 Task: Create a due date automation trigger when advanced on, on the monday after a card is due add basic assigned to anyone at 11:00 AM.
Action: Mouse pressed left at (359, 533)
Screenshot: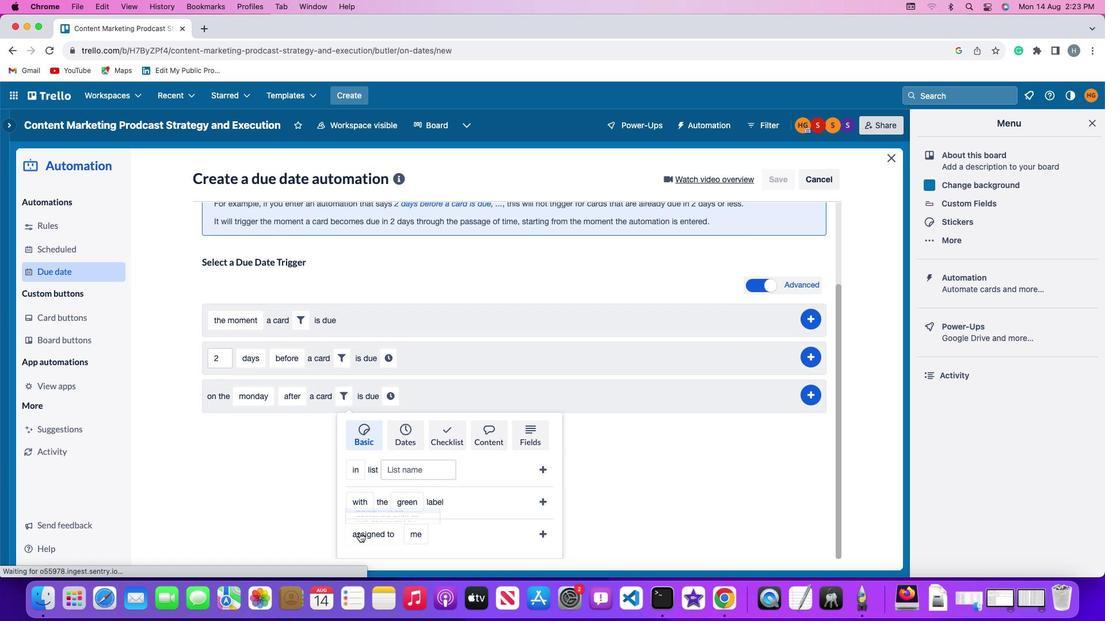 
Action: Mouse moved to (378, 464)
Screenshot: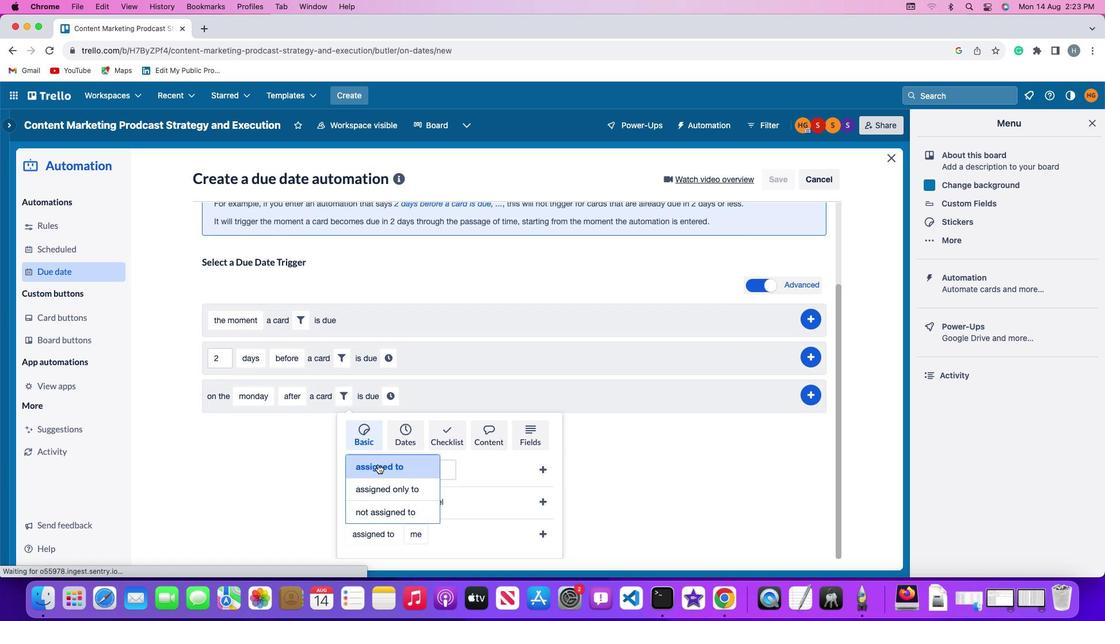 
Action: Mouse pressed left at (378, 464)
Screenshot: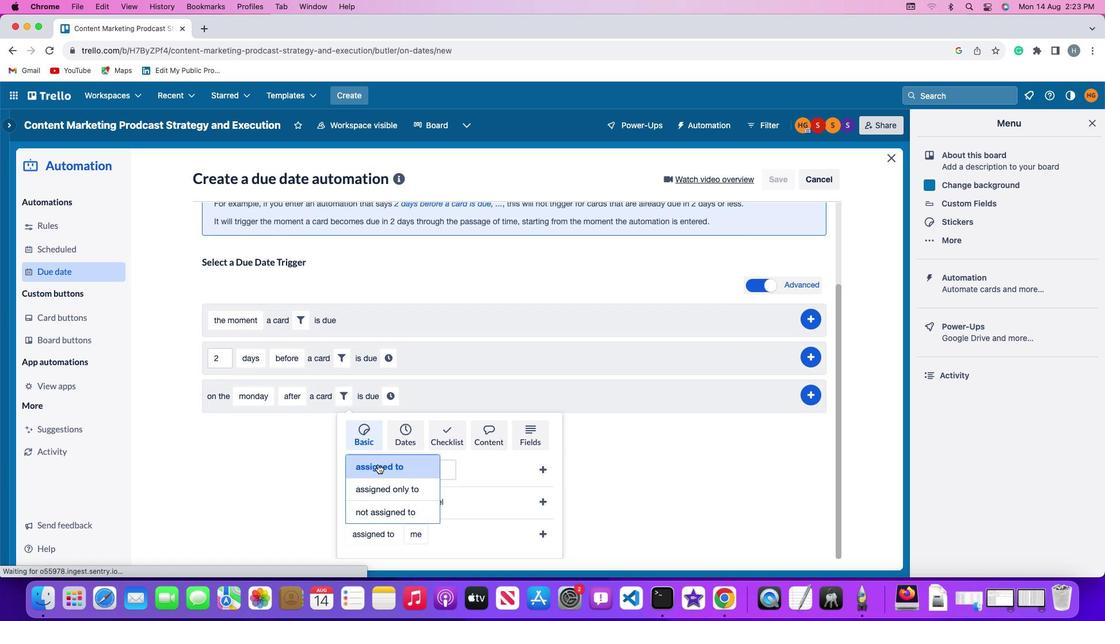 
Action: Mouse moved to (415, 530)
Screenshot: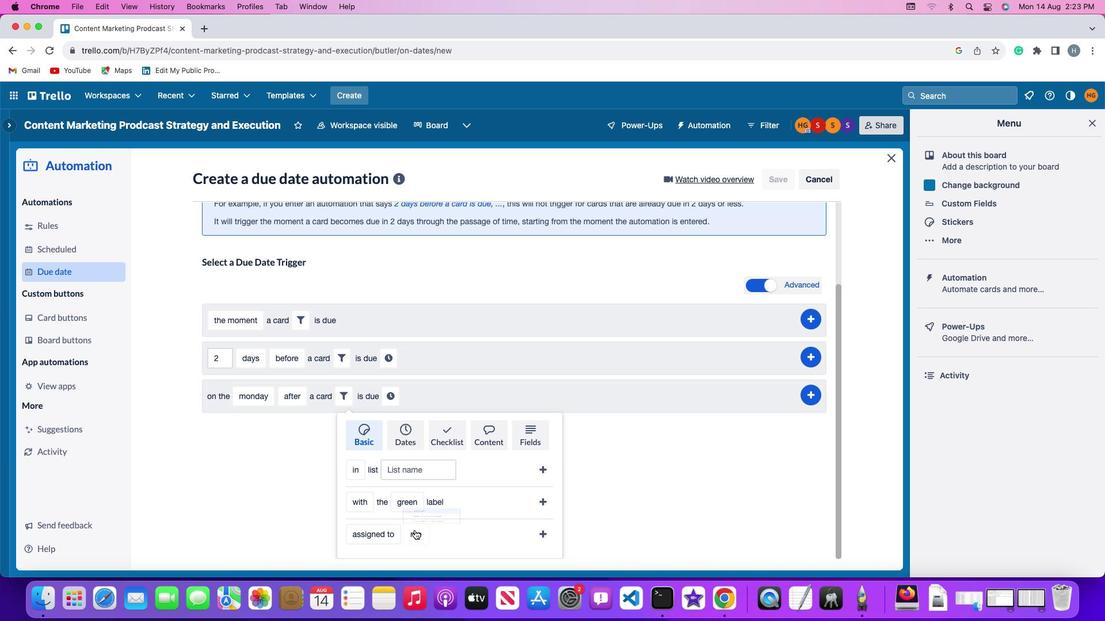 
Action: Mouse pressed left at (415, 530)
Screenshot: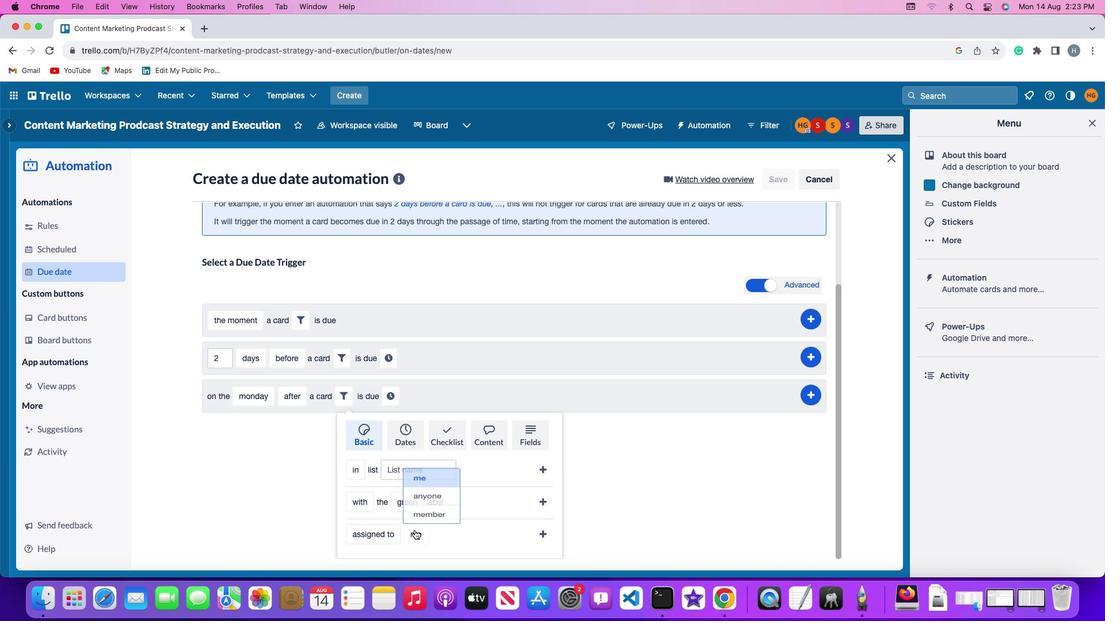 
Action: Mouse moved to (424, 487)
Screenshot: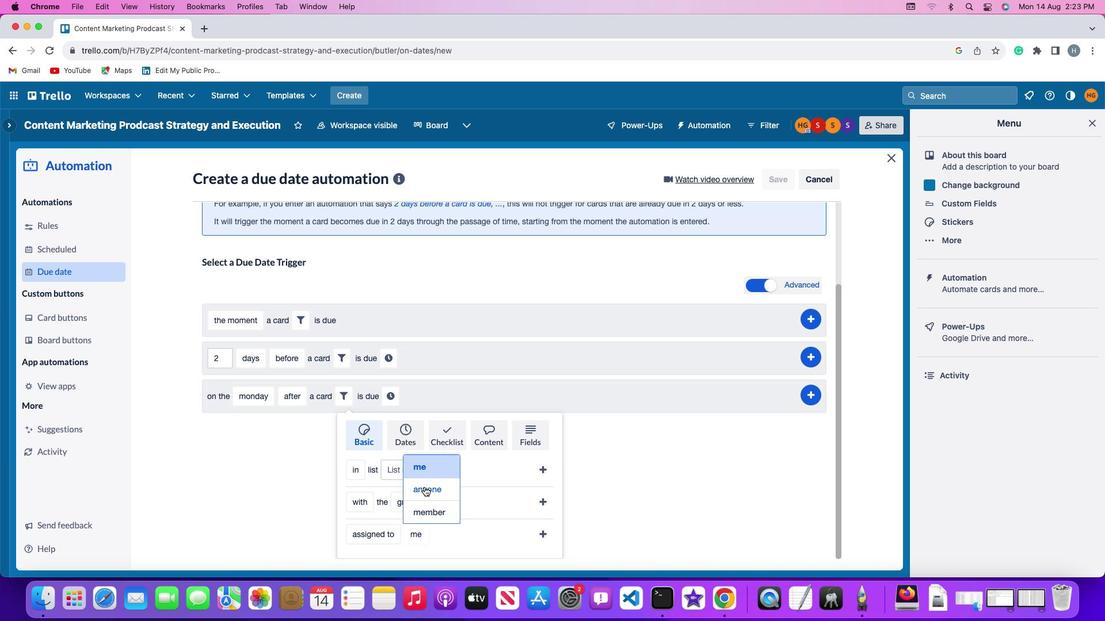 
Action: Mouse pressed left at (424, 487)
Screenshot: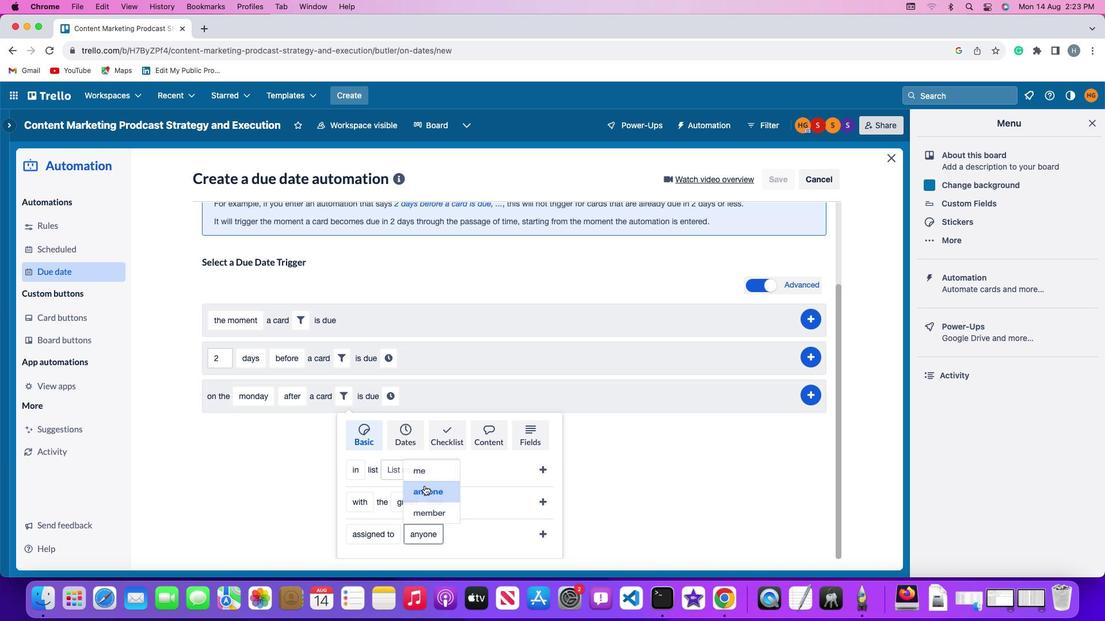 
Action: Mouse moved to (542, 533)
Screenshot: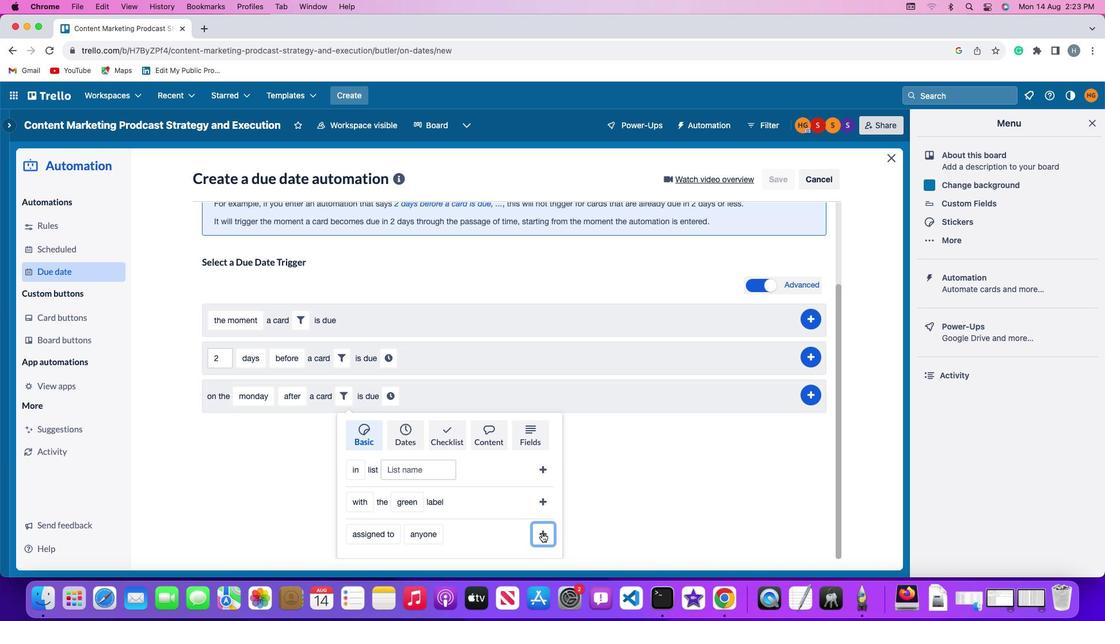 
Action: Mouse pressed left at (542, 533)
Screenshot: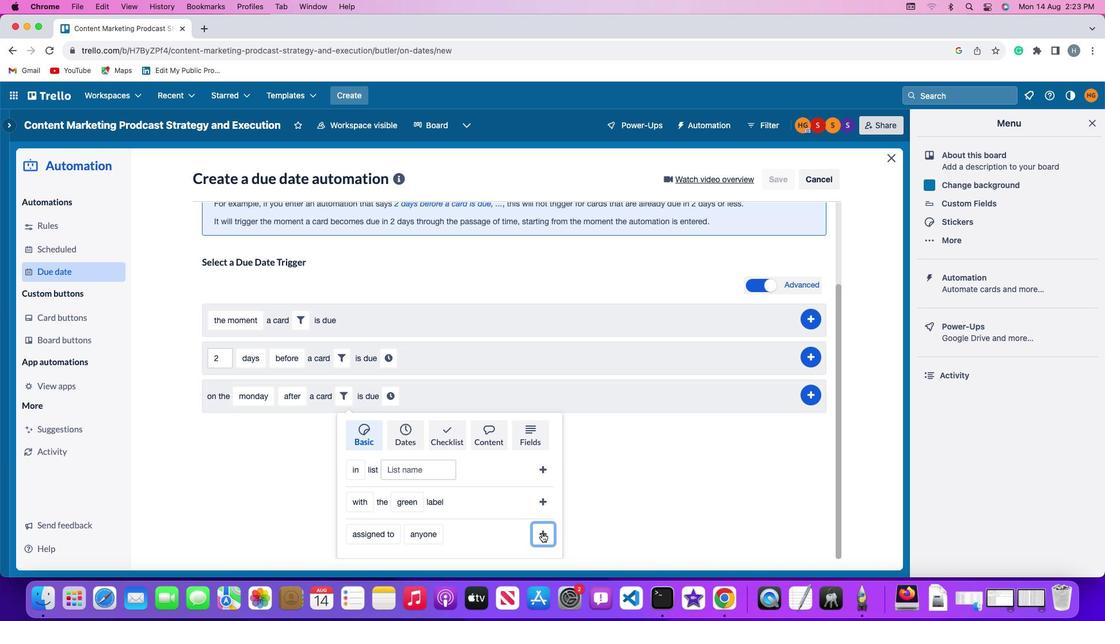 
Action: Mouse moved to (489, 496)
Screenshot: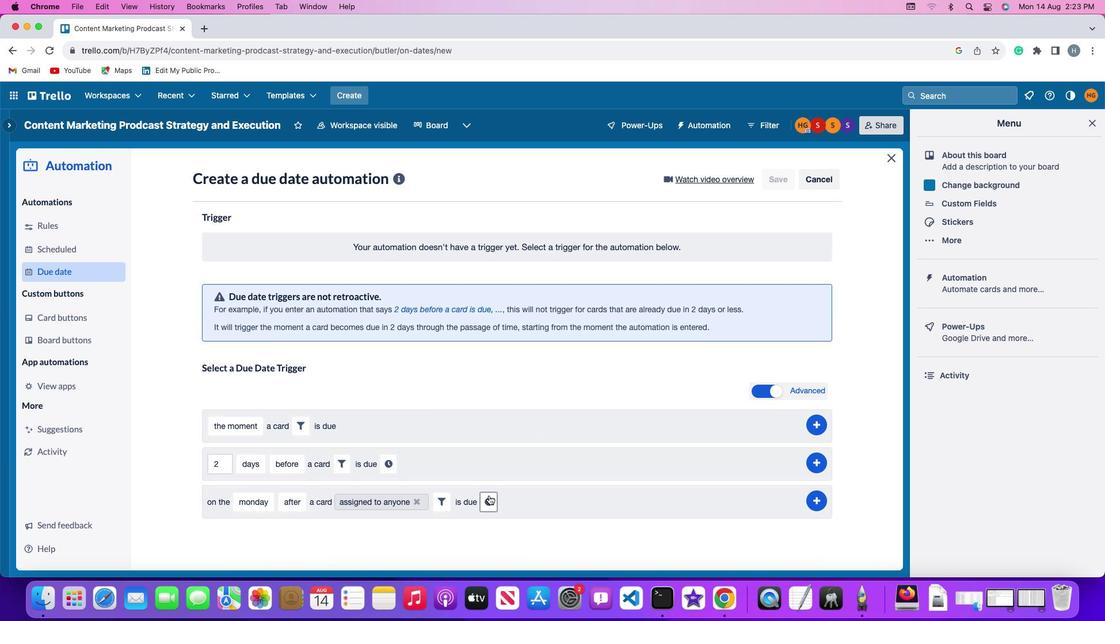 
Action: Mouse pressed left at (489, 496)
Screenshot: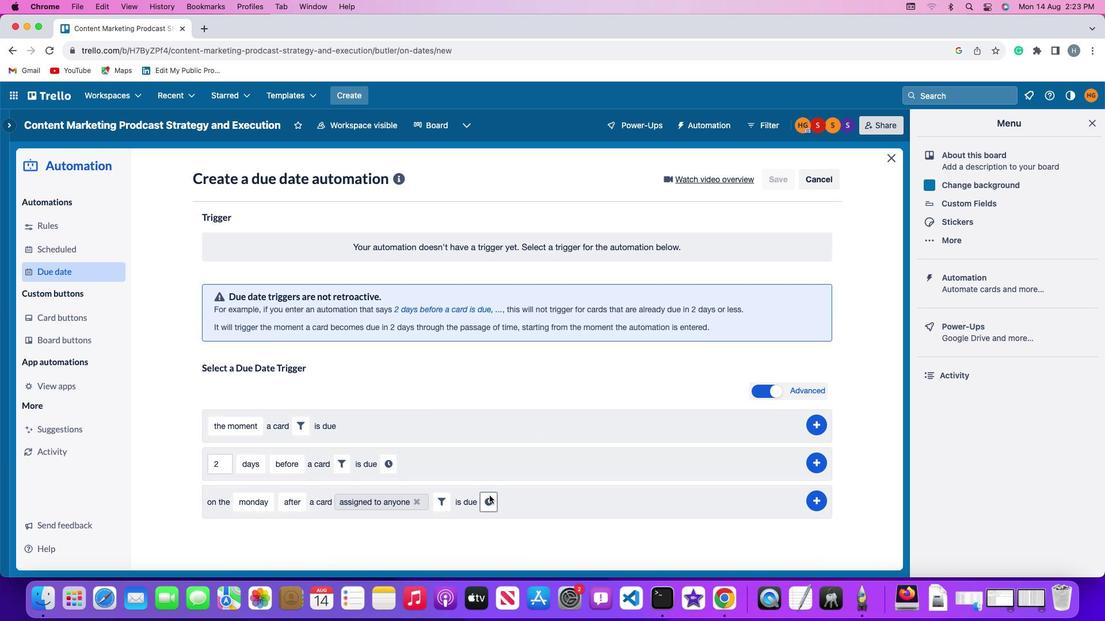 
Action: Mouse moved to (517, 503)
Screenshot: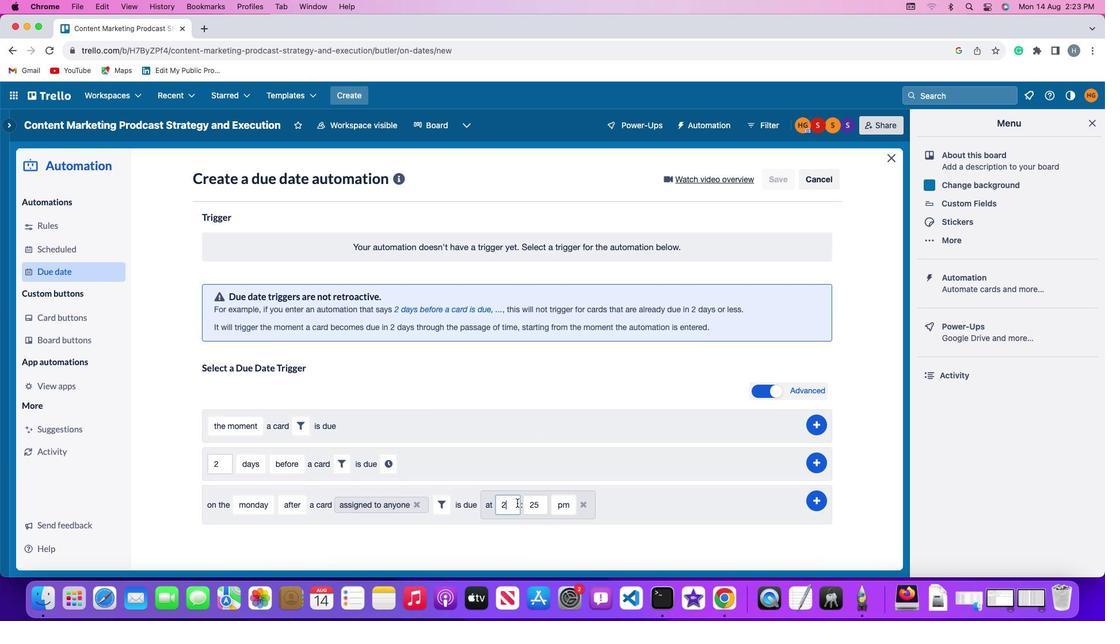 
Action: Mouse pressed left at (517, 503)
Screenshot: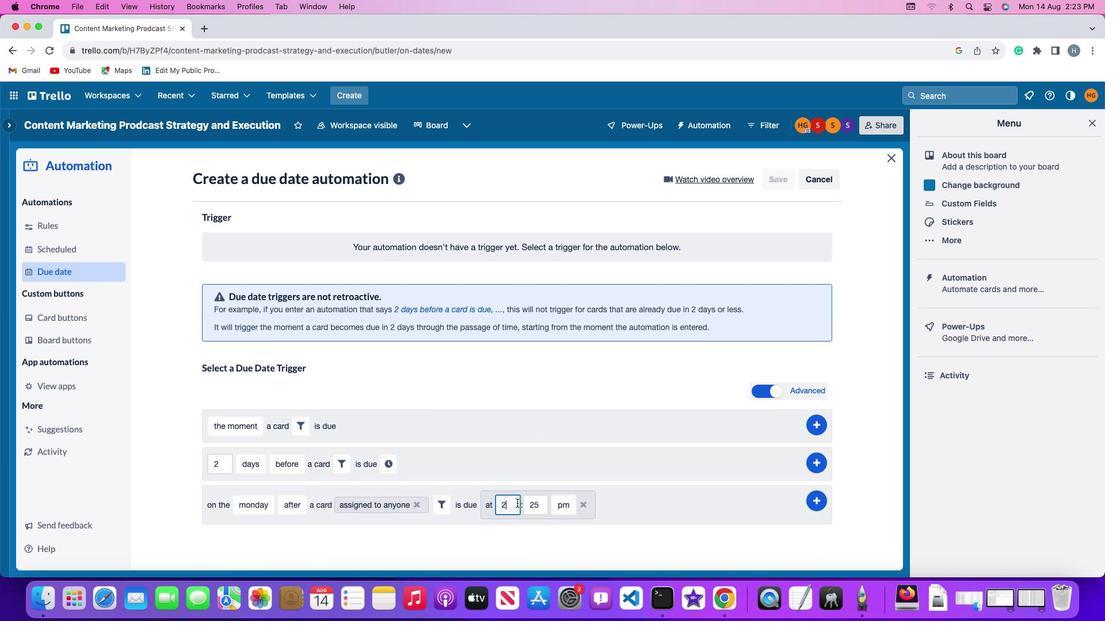 
Action: Mouse moved to (516, 503)
Screenshot: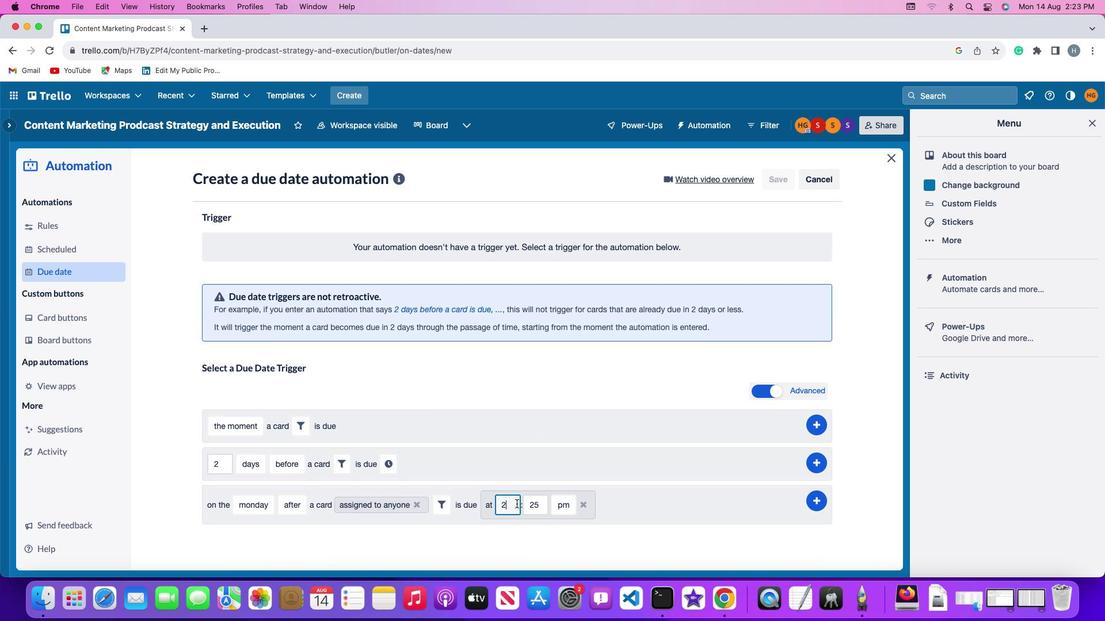 
Action: Key pressed Key.backspace'1''1'
Screenshot: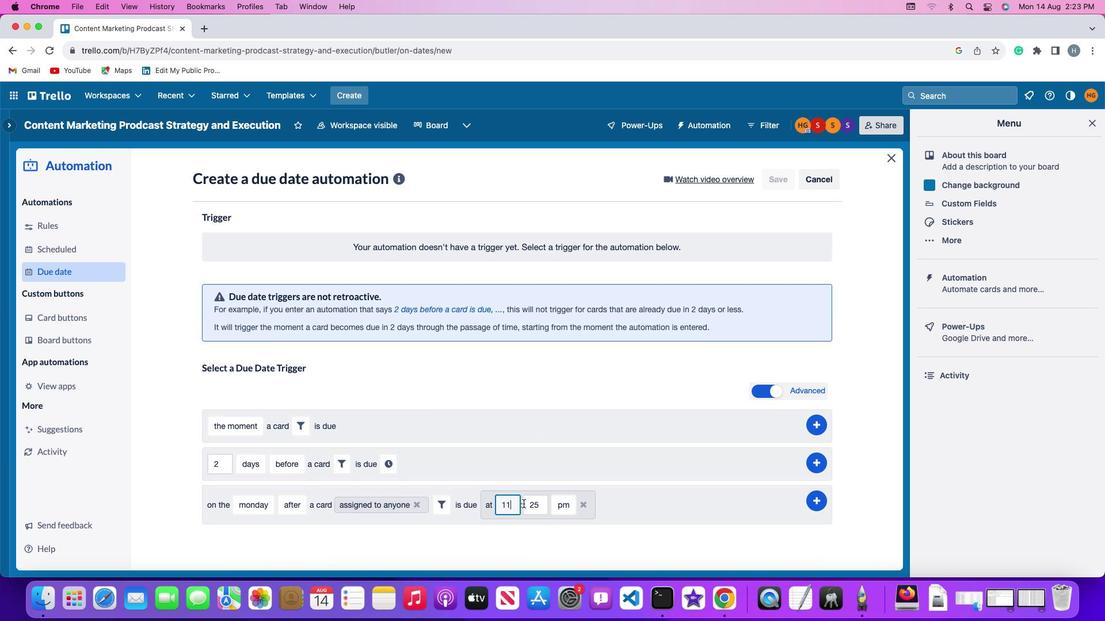 
Action: Mouse moved to (541, 505)
Screenshot: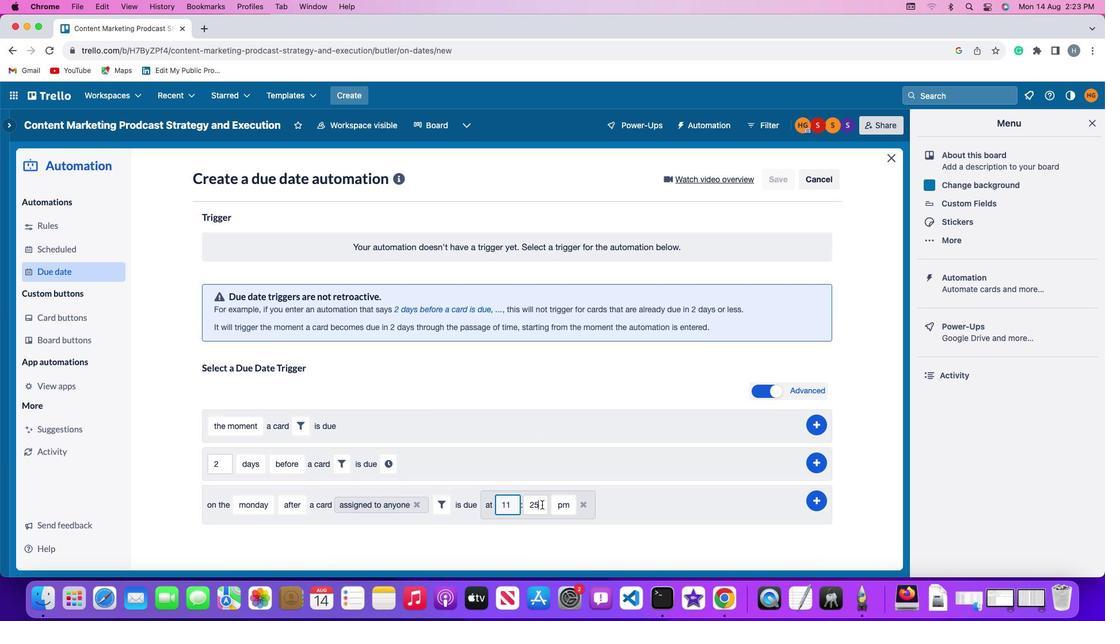 
Action: Mouse pressed left at (541, 505)
Screenshot: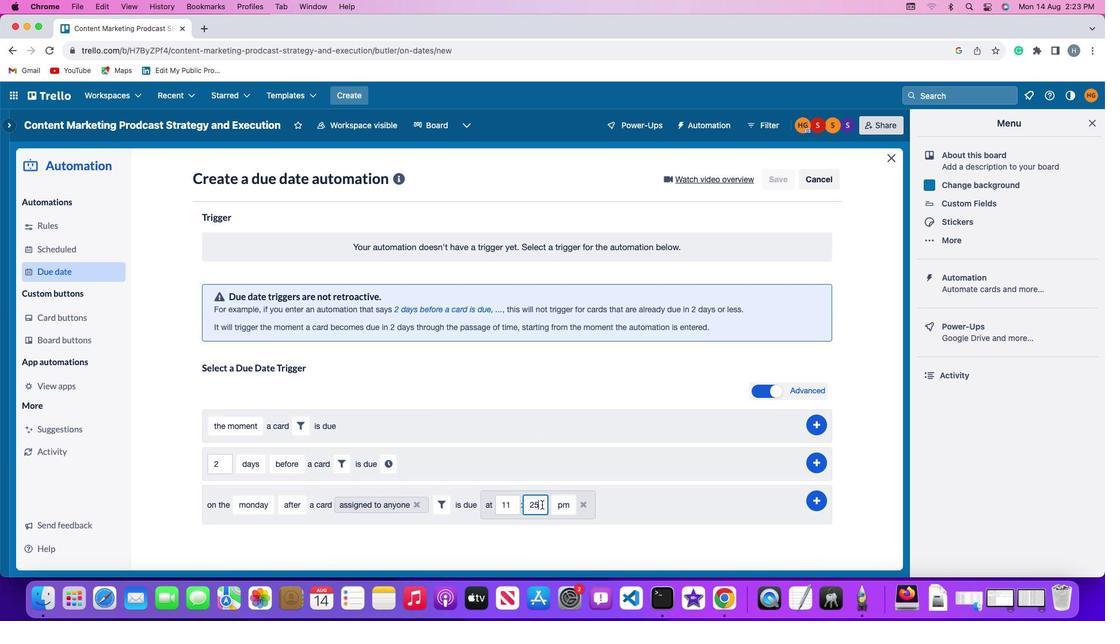 
Action: Key pressed Key.backspaceKey.backspace'0''0'
Screenshot: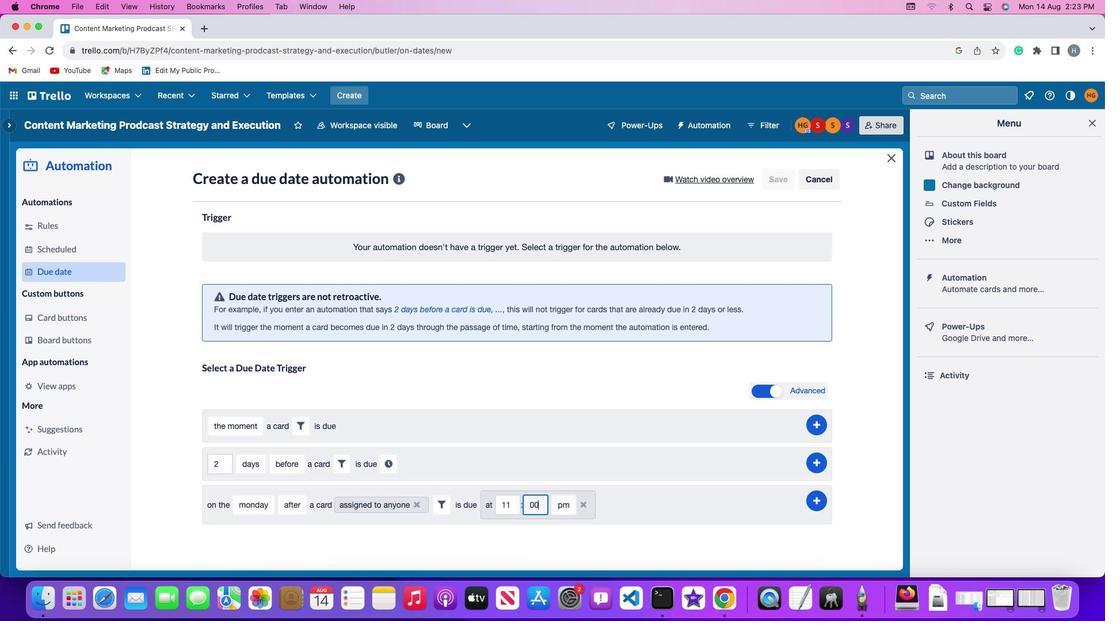 
Action: Mouse moved to (562, 508)
Screenshot: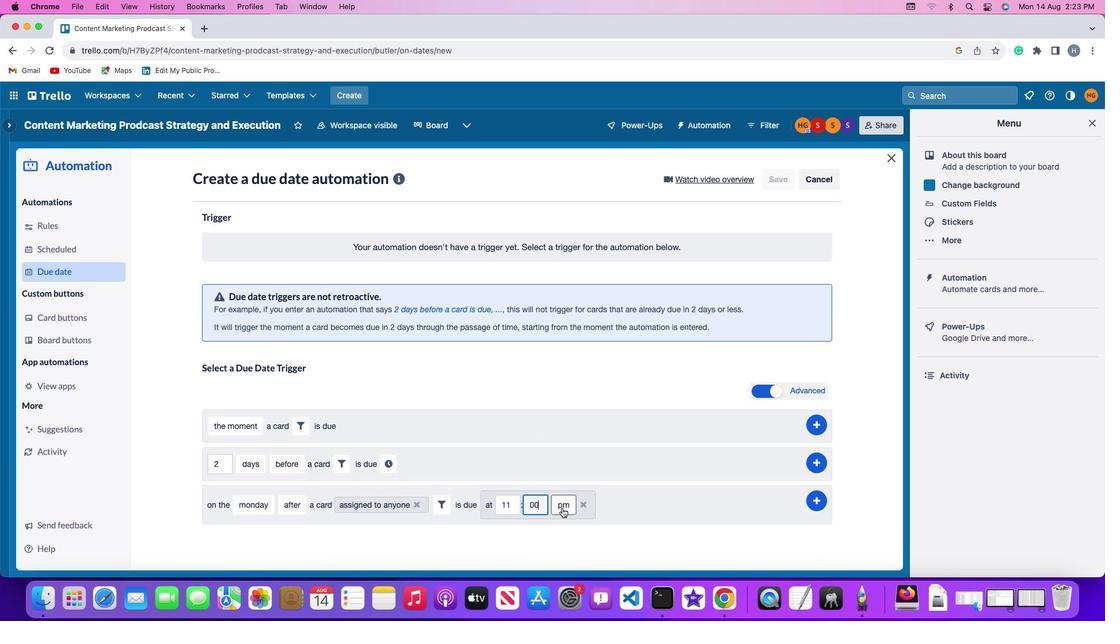 
Action: Mouse pressed left at (562, 508)
Screenshot: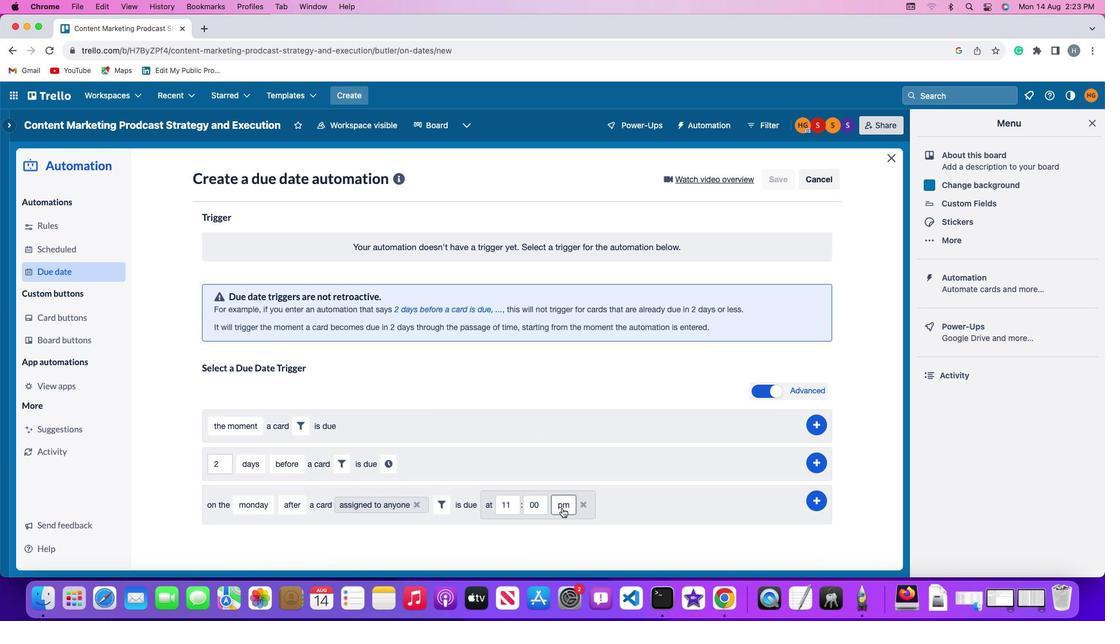 
Action: Mouse moved to (565, 521)
Screenshot: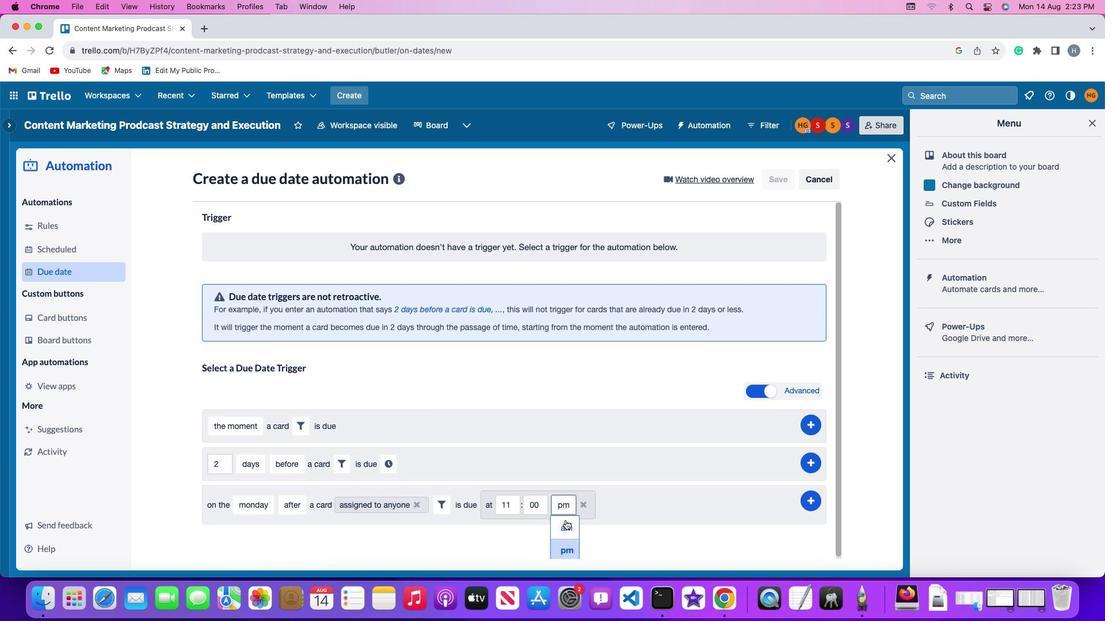 
Action: Mouse pressed left at (565, 521)
Screenshot: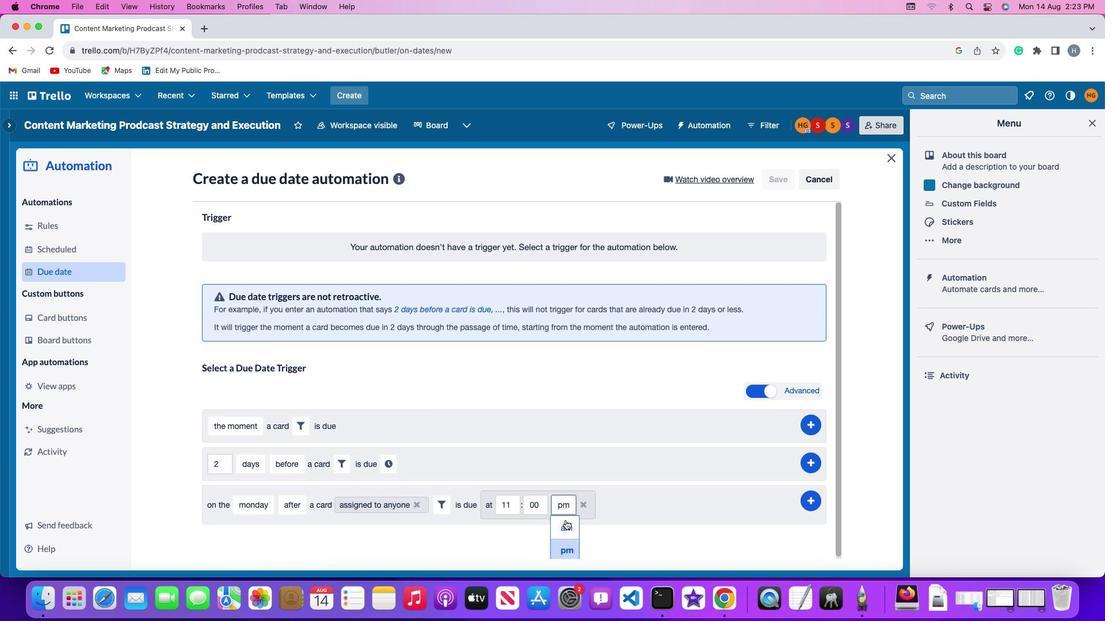 
Action: Mouse moved to (815, 499)
Screenshot: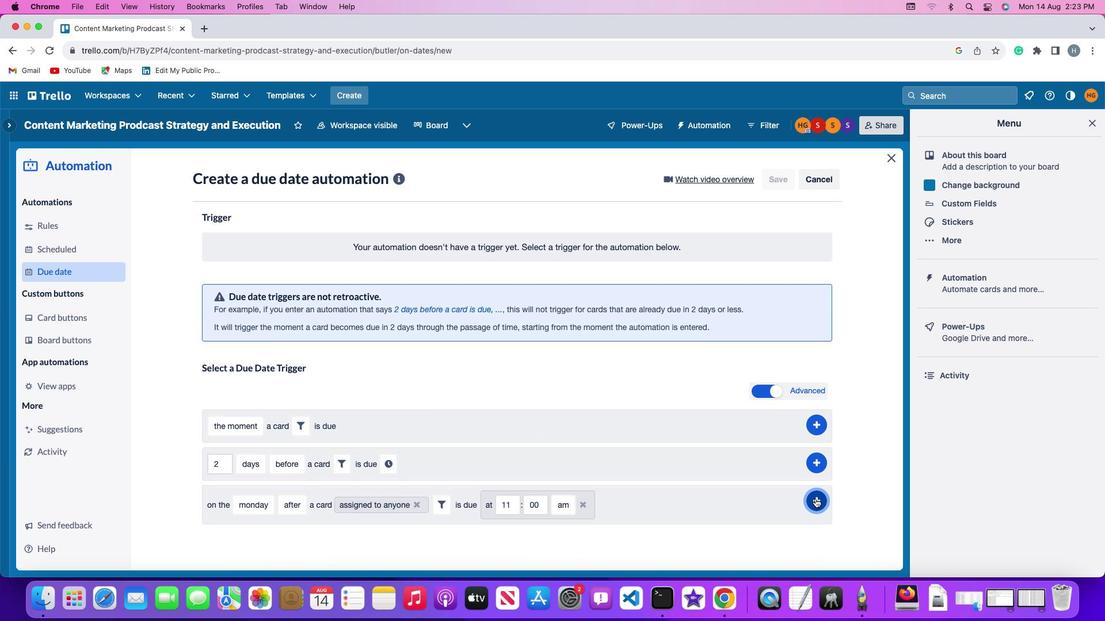 
Action: Mouse pressed left at (815, 499)
Screenshot: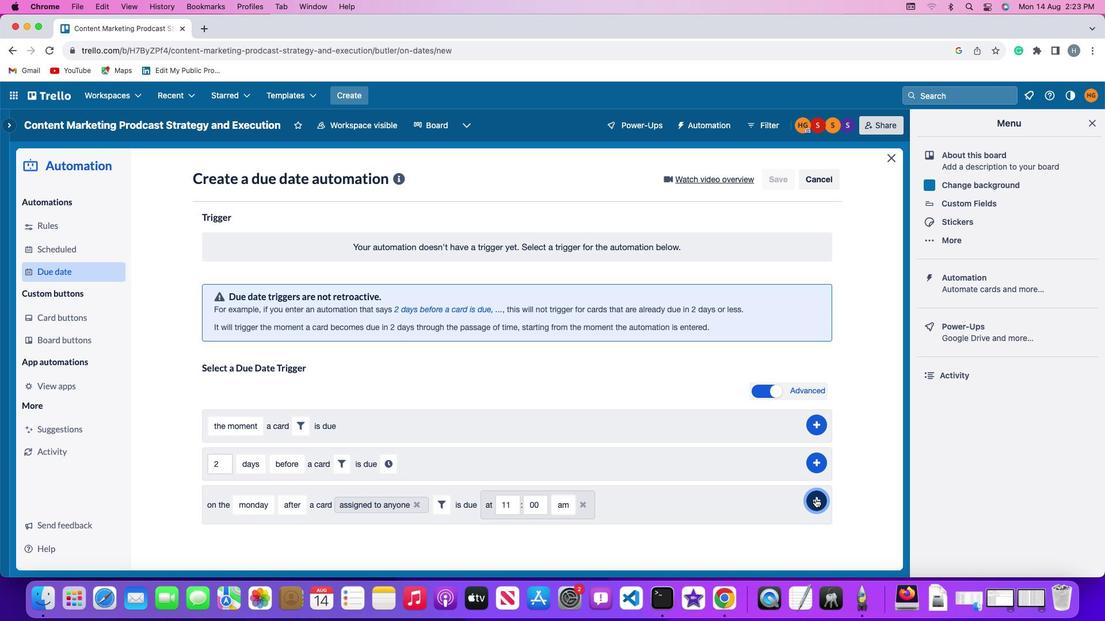 
Action: Mouse moved to (857, 419)
Screenshot: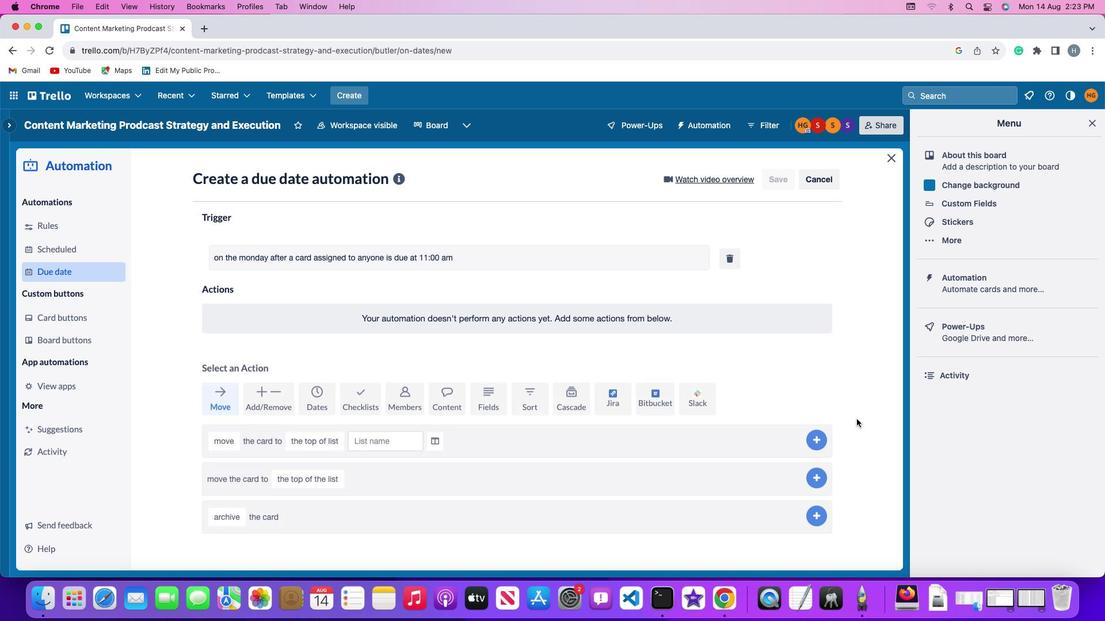 
